 Task: Use the formula "DAY" in spreadsheet "Project portfolio".
Action: Mouse moved to (277, 170)
Screenshot: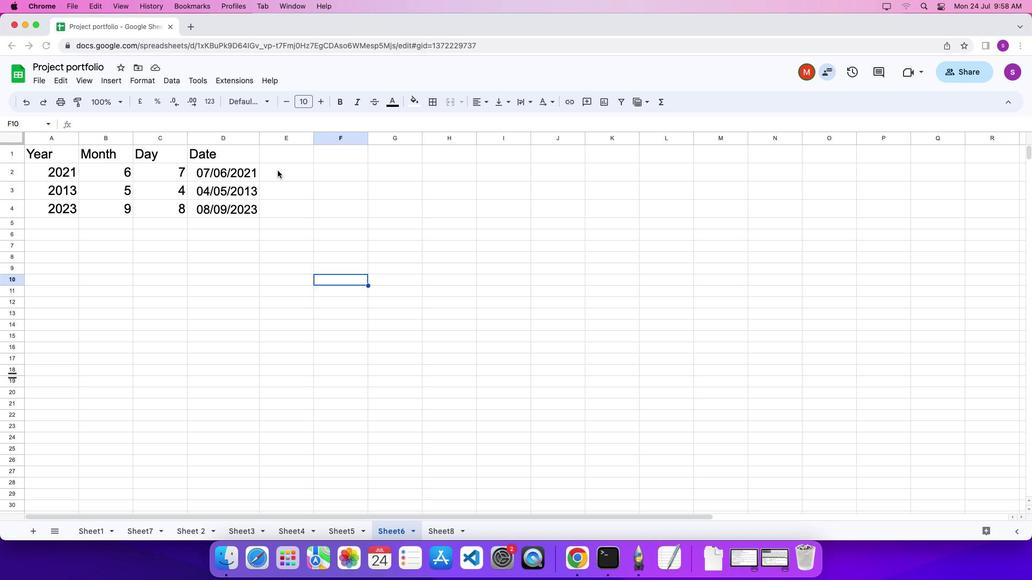 
Action: Mouse pressed left at (277, 170)
Screenshot: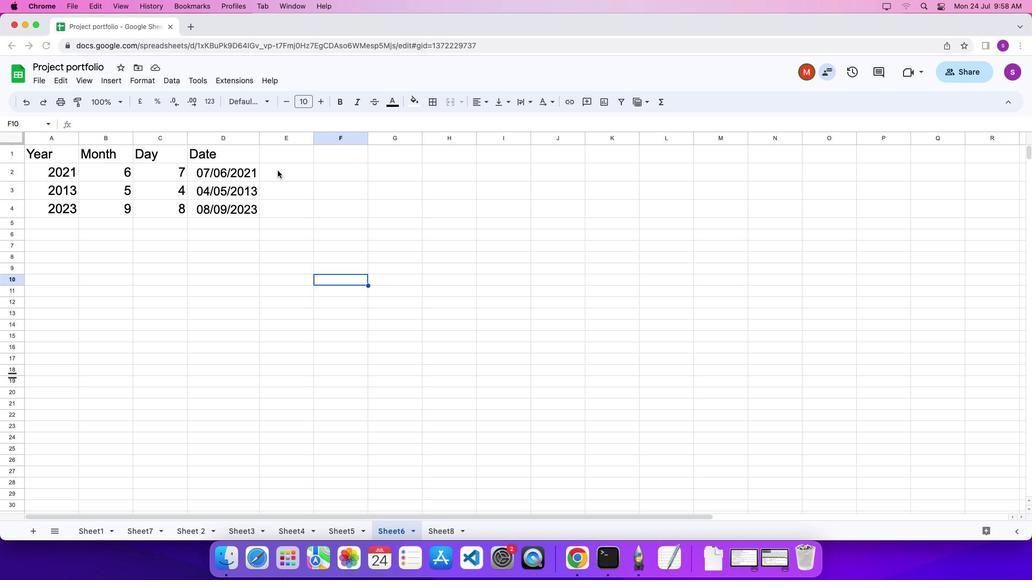 
Action: Mouse pressed left at (277, 170)
Screenshot: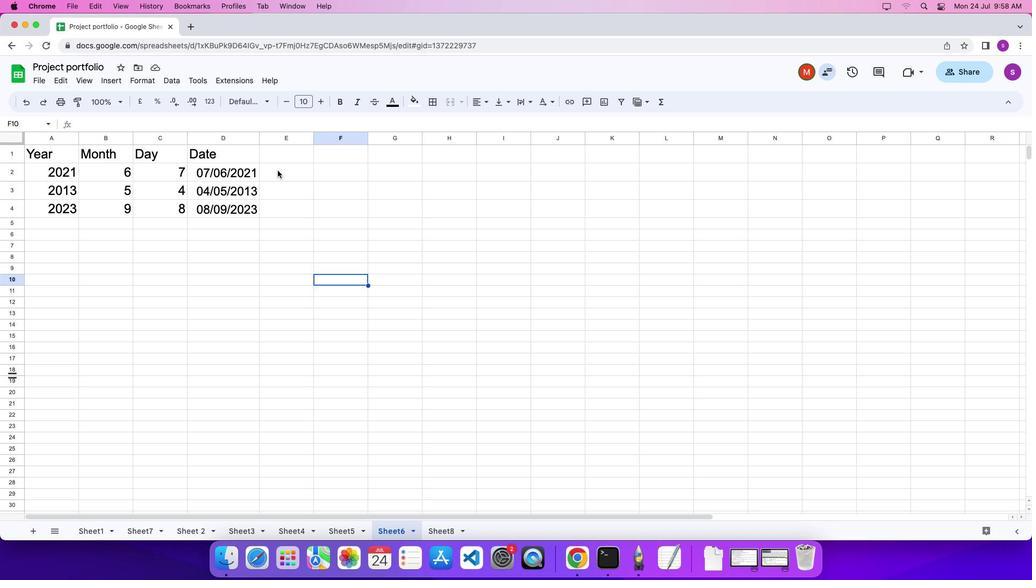
Action: Mouse pressed left at (277, 170)
Screenshot: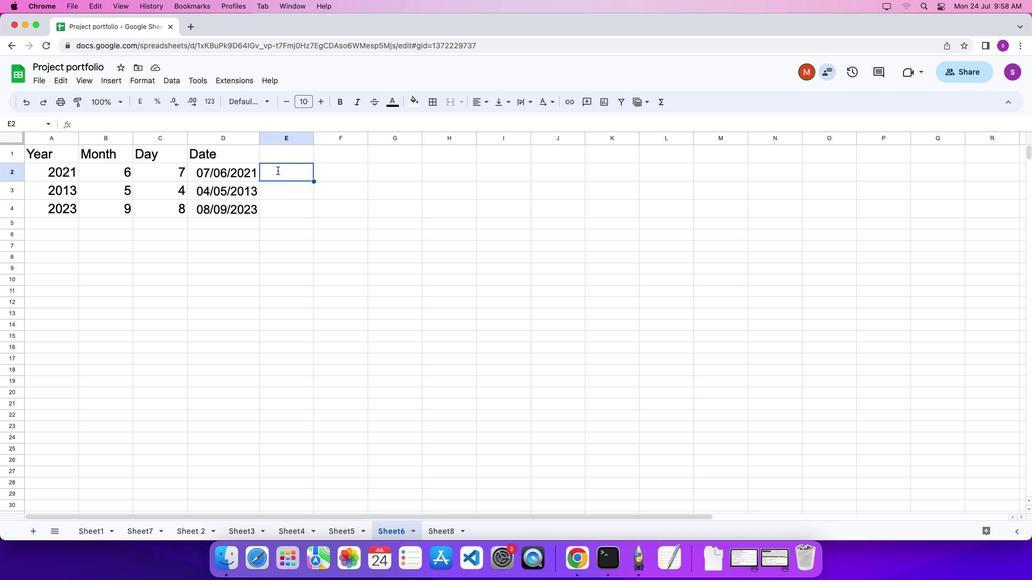 
Action: Key pressed '='
Screenshot: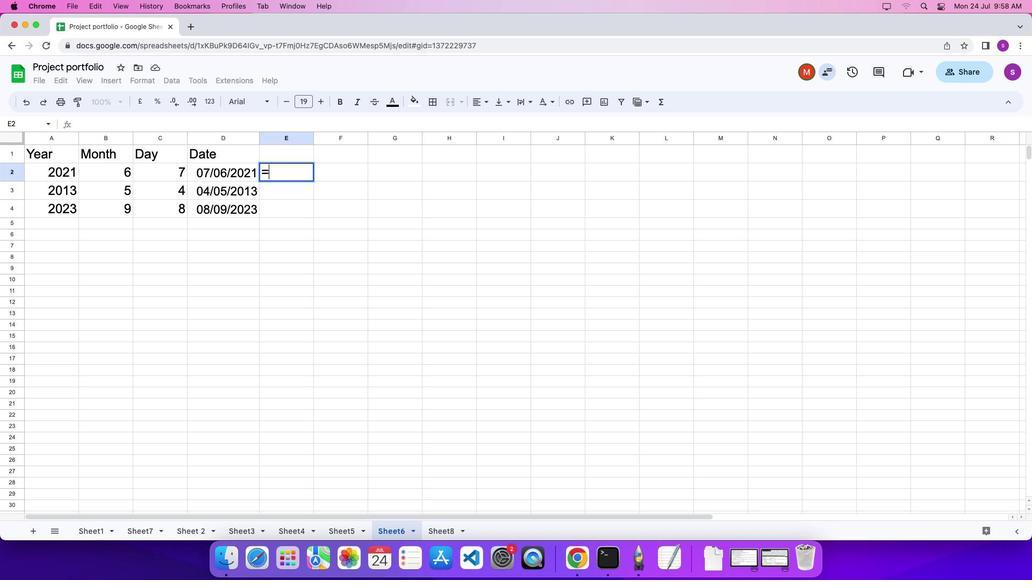 
Action: Mouse moved to (661, 104)
Screenshot: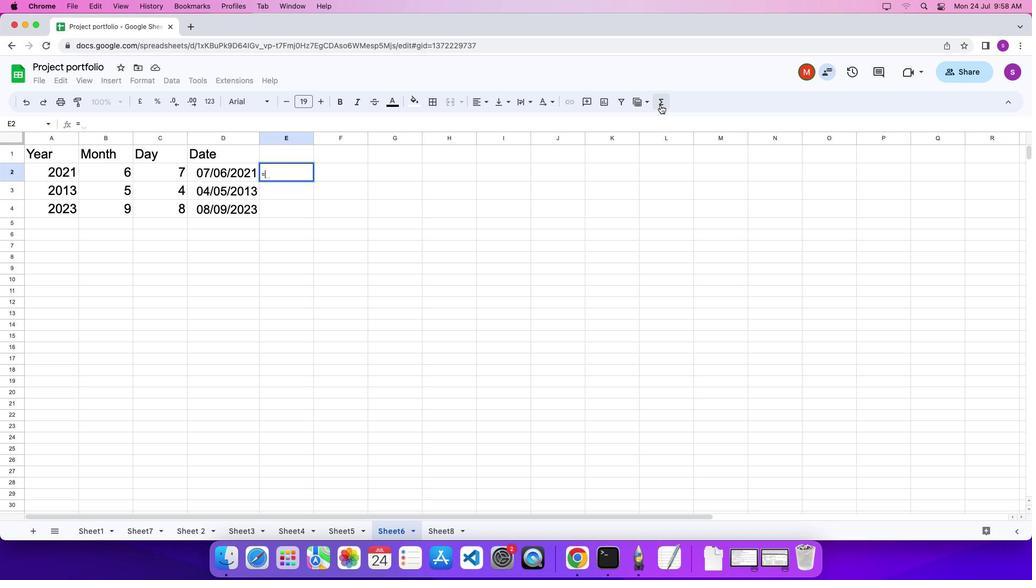 
Action: Mouse pressed left at (661, 104)
Screenshot: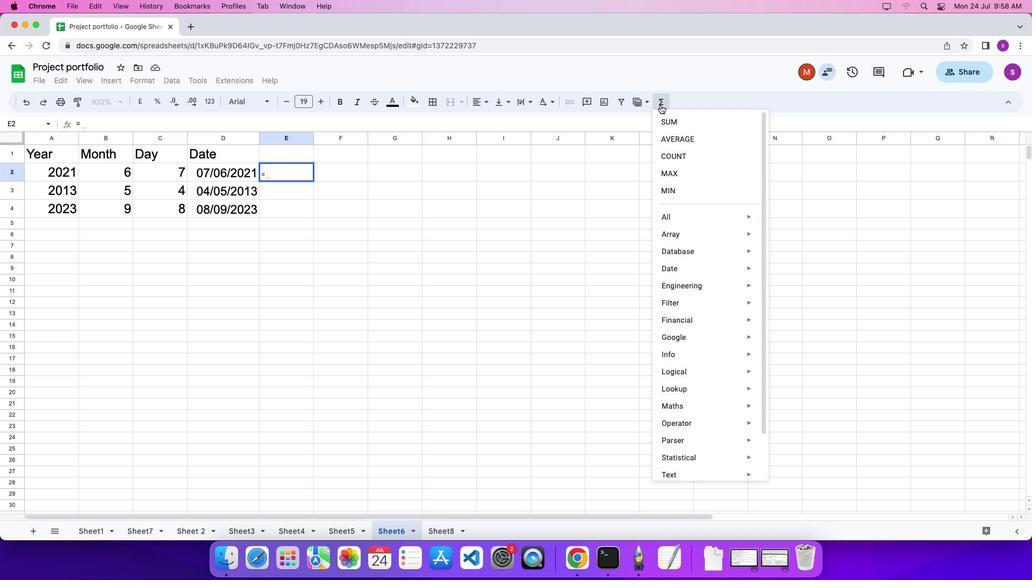 
Action: Mouse moved to (814, 503)
Screenshot: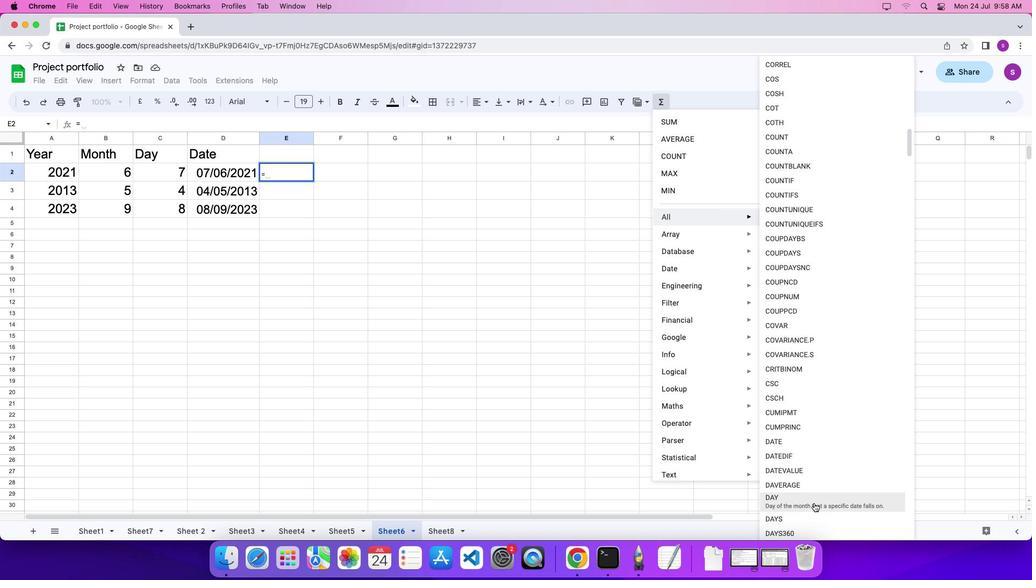 
Action: Mouse pressed left at (814, 503)
Screenshot: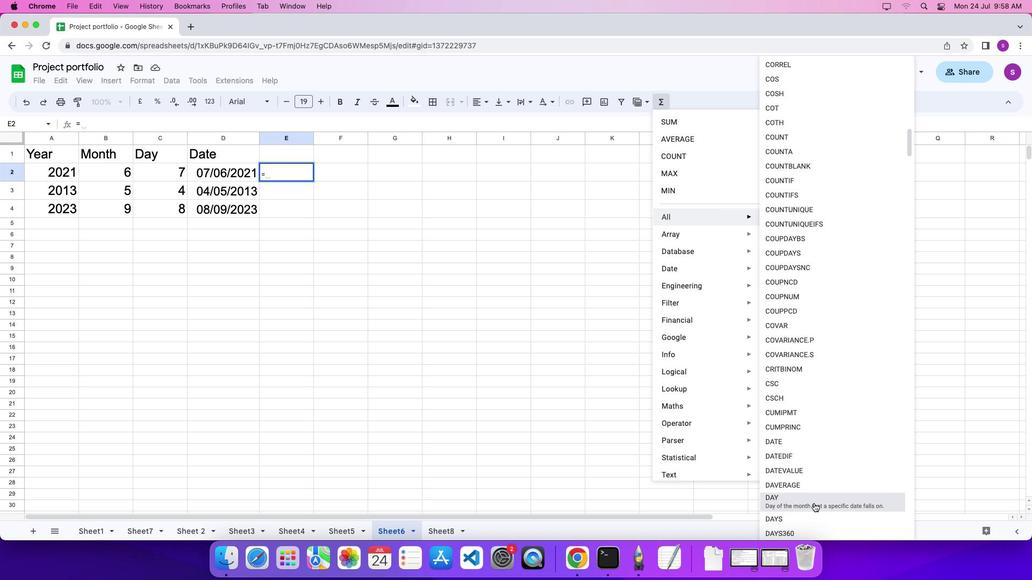 
Action: Mouse moved to (243, 168)
Screenshot: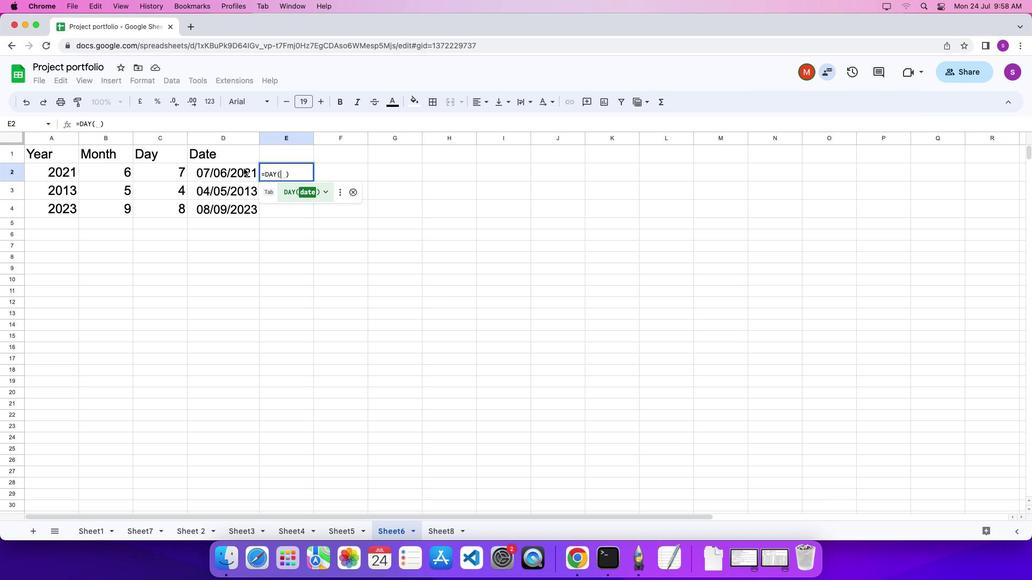 
Action: Mouse pressed left at (243, 168)
Screenshot: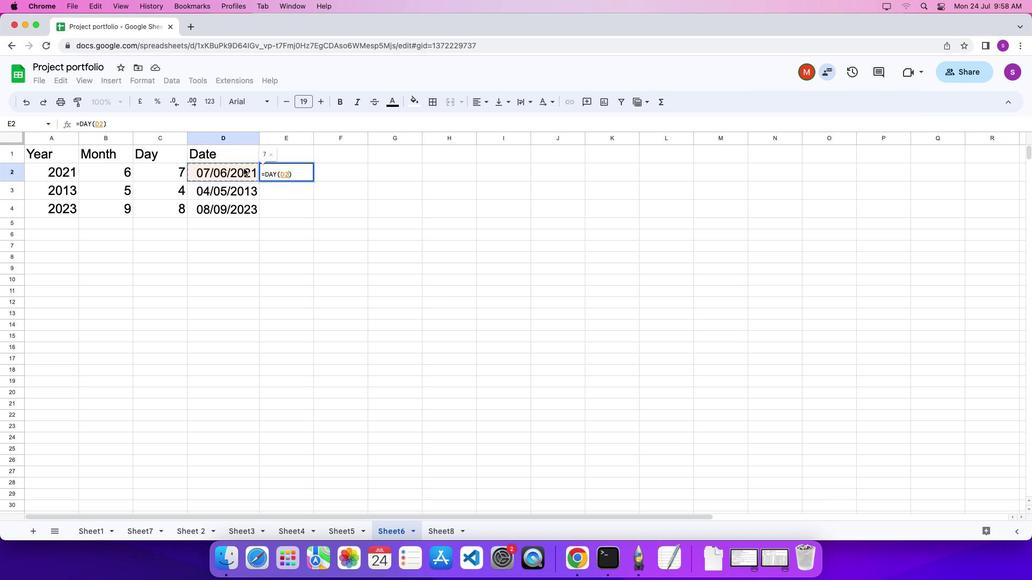 
Action: Mouse moved to (317, 267)
Screenshot: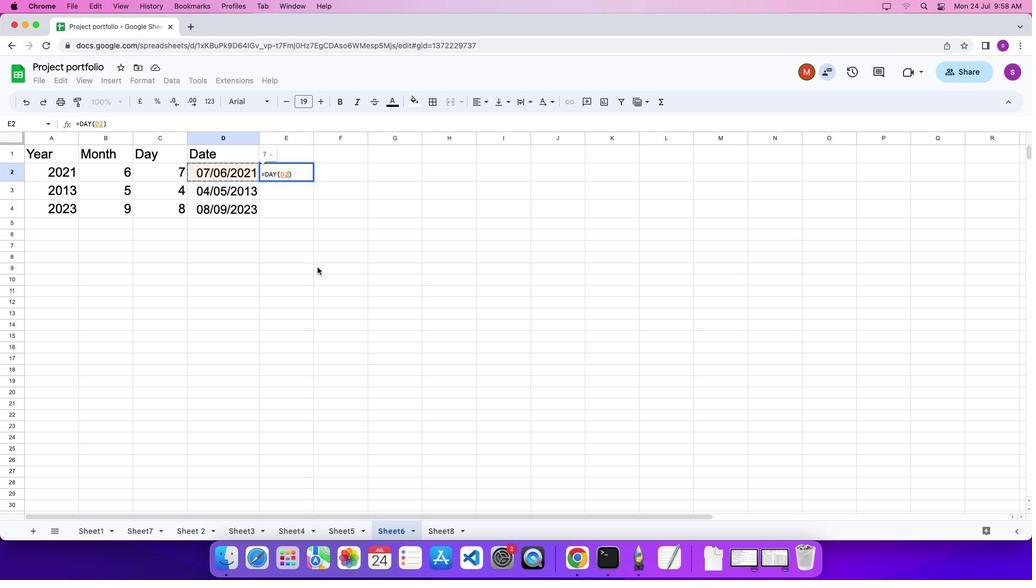 
Action: Key pressed Key.enter
Screenshot: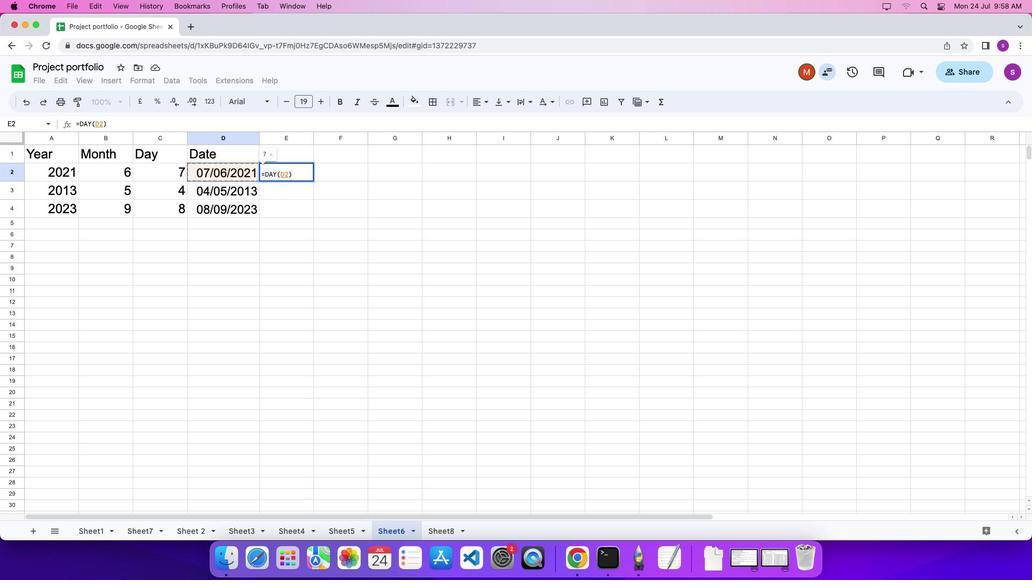 
